 Task: Display a vertical guide in the drawing.
Action: Mouse moved to (111, 99)
Screenshot: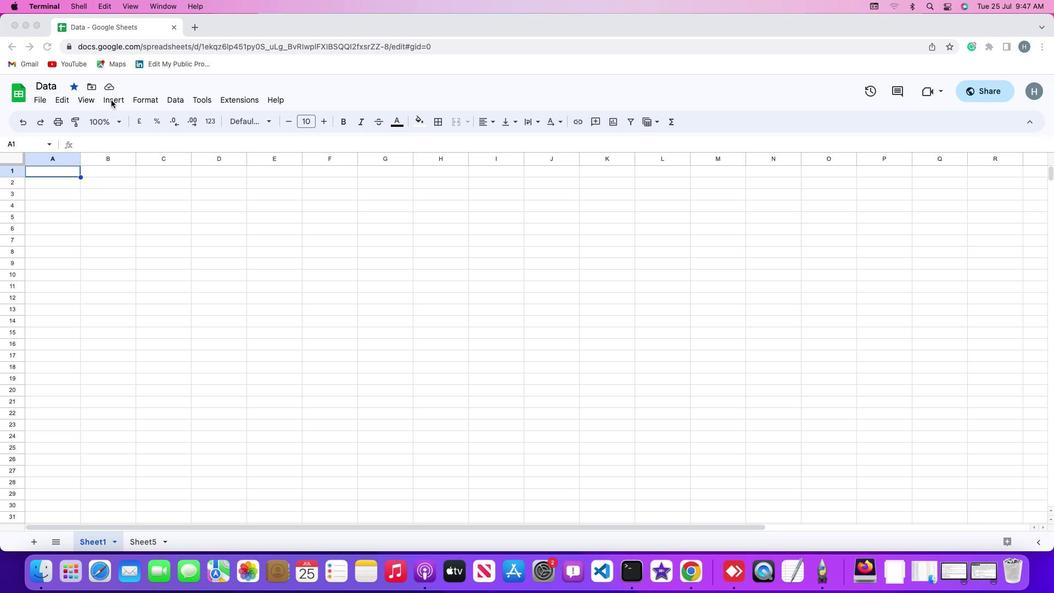 
Action: Mouse pressed left at (111, 99)
Screenshot: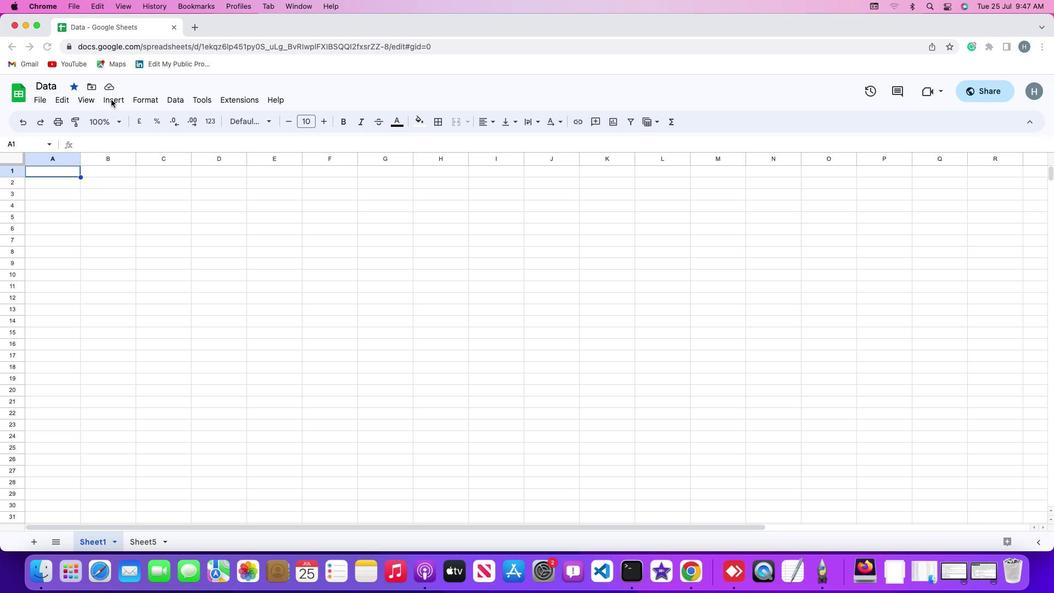 
Action: Mouse moved to (114, 98)
Screenshot: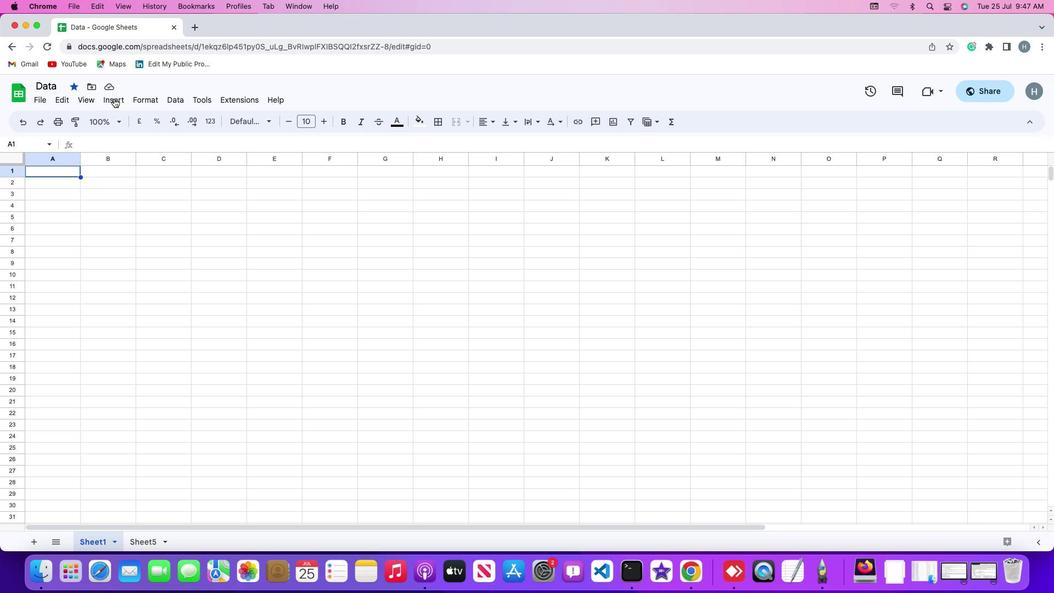 
Action: Mouse pressed left at (114, 98)
Screenshot: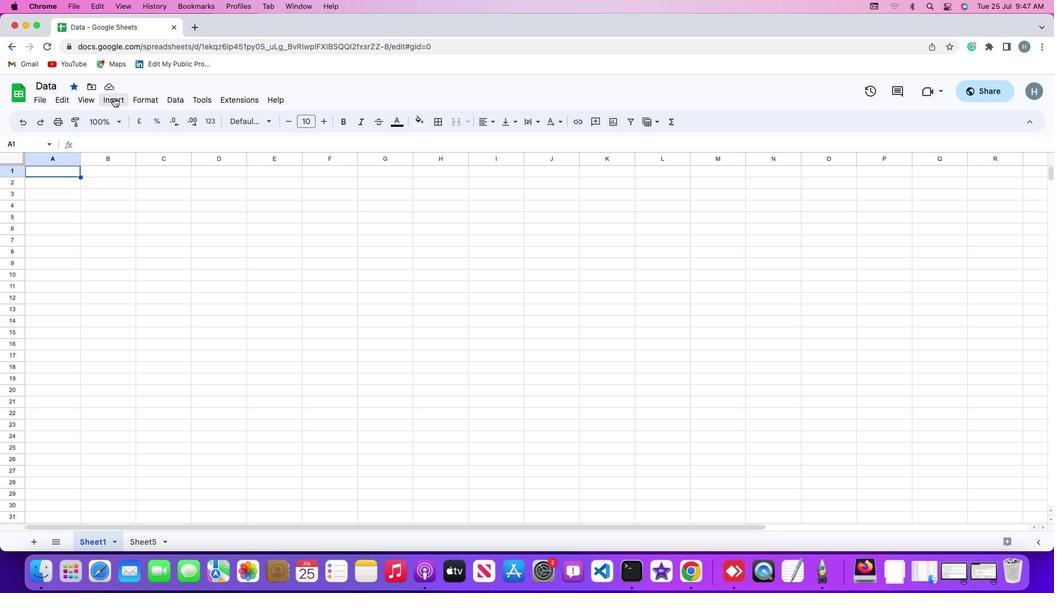 
Action: Mouse moved to (152, 252)
Screenshot: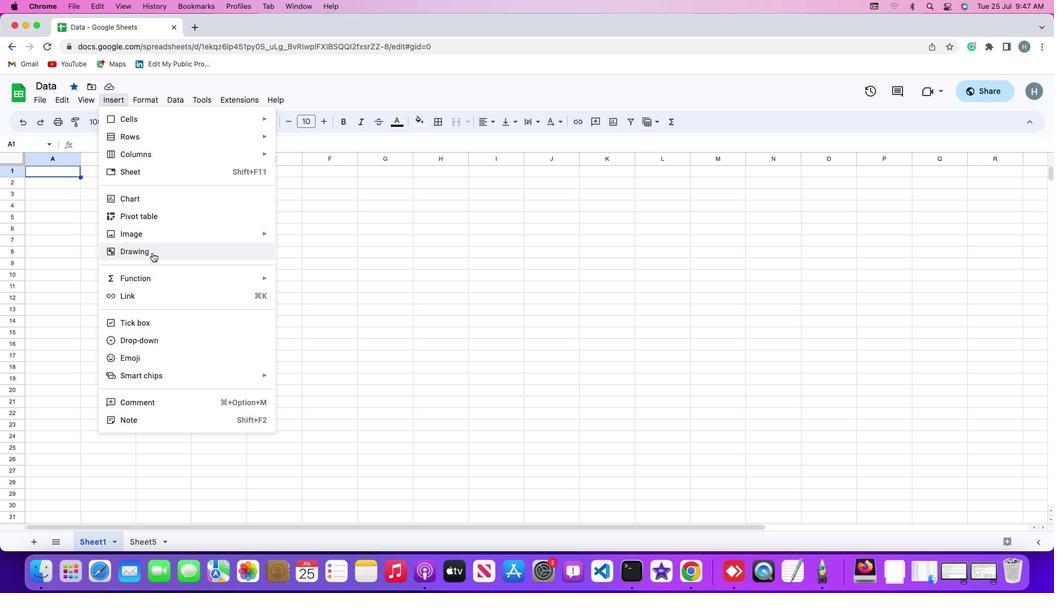 
Action: Mouse pressed left at (152, 252)
Screenshot: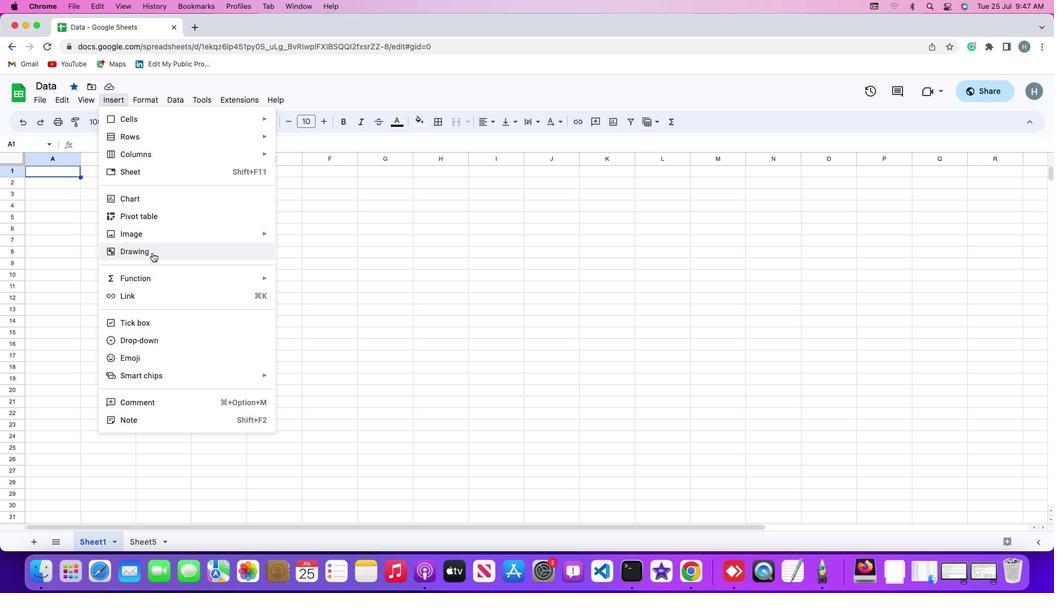 
Action: Mouse moved to (306, 140)
Screenshot: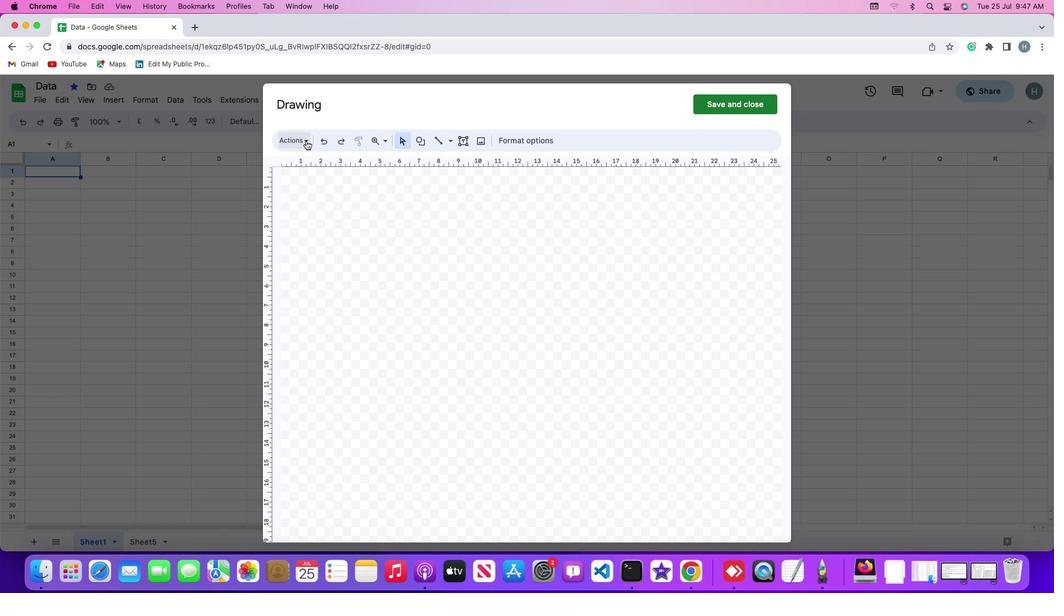 
Action: Mouse pressed left at (306, 140)
Screenshot: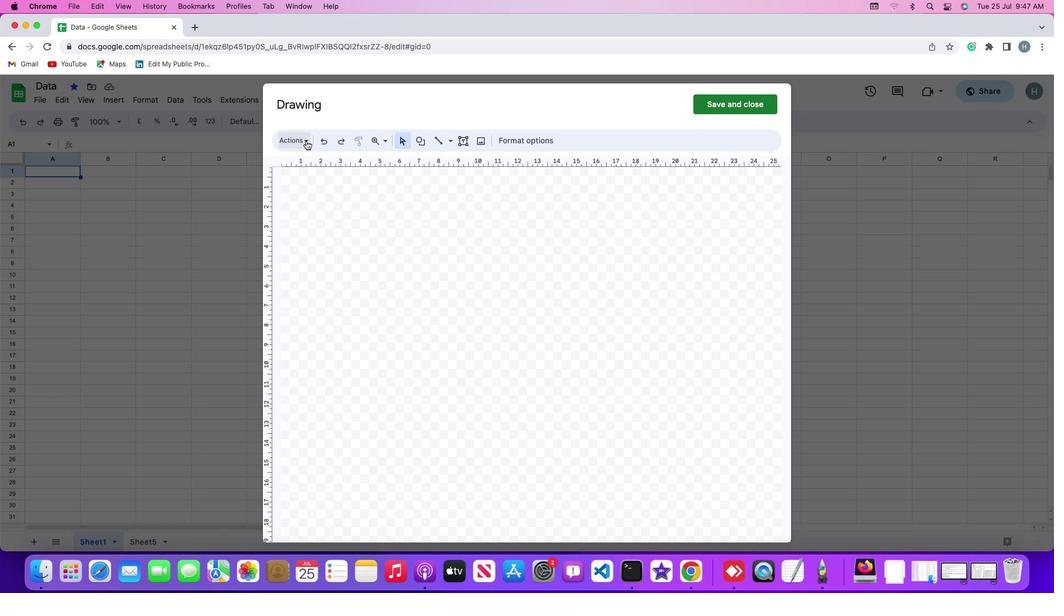 
Action: Mouse moved to (523, 353)
Screenshot: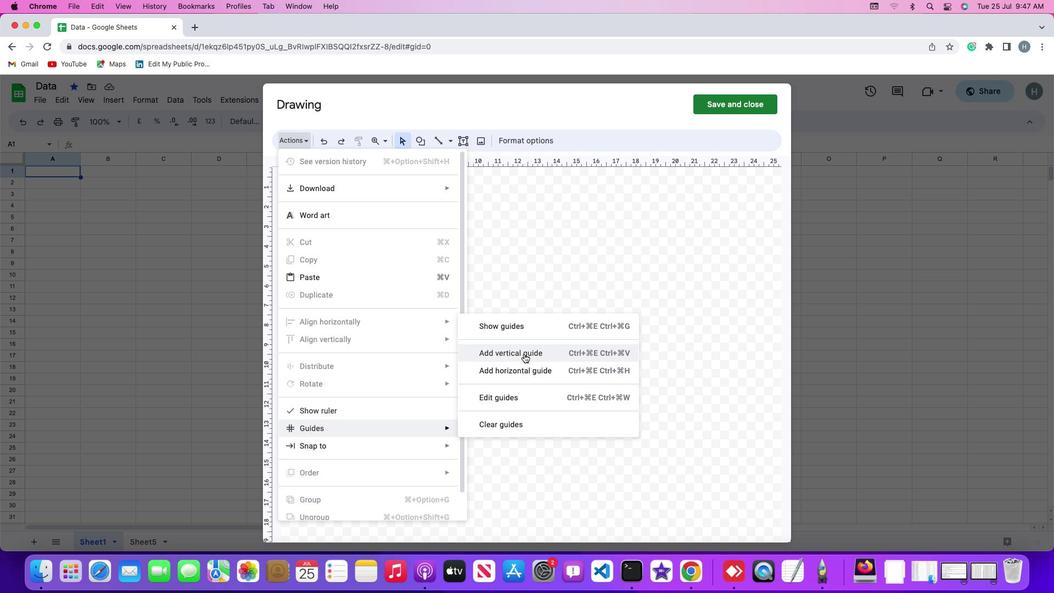 
Action: Mouse pressed left at (523, 353)
Screenshot: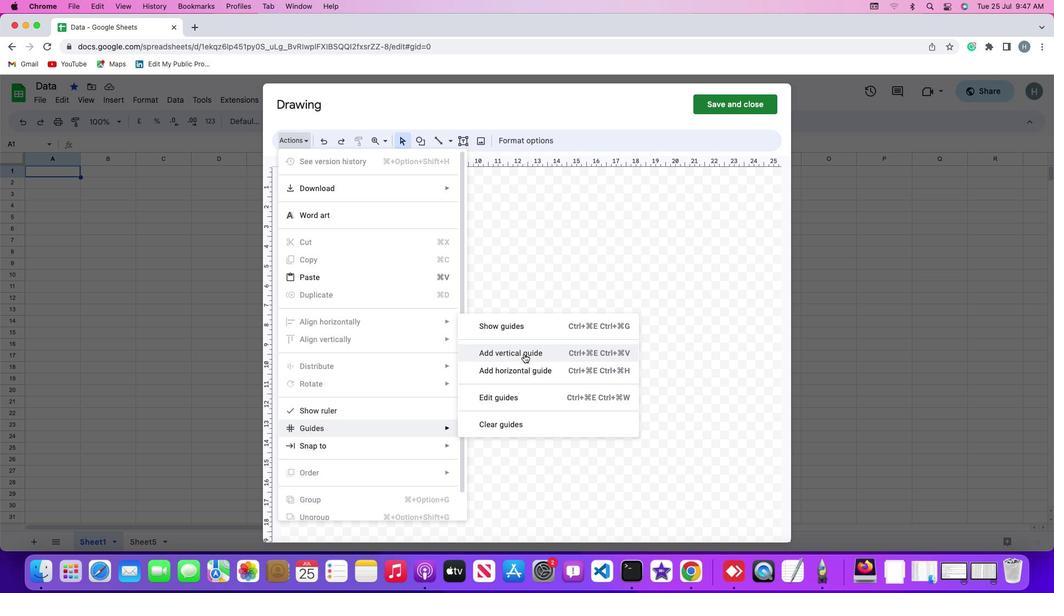 
Action: Mouse moved to (531, 347)
Screenshot: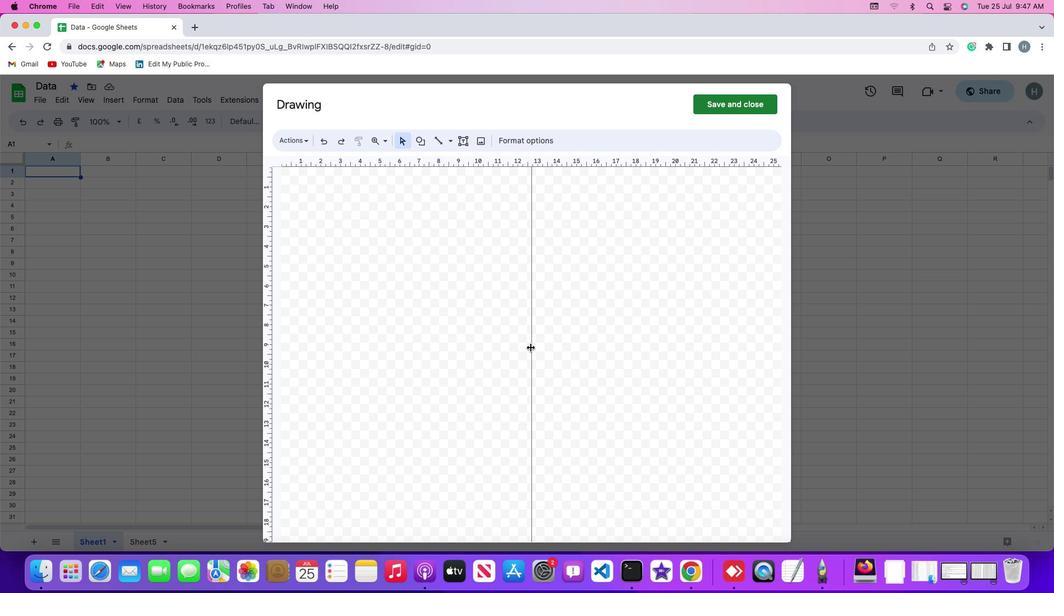 
